 Task: Create a due date automation trigger when advanced on, on the wednesday after a card is due add content with a description not ending with resume at 11:00 AM.
Action: Mouse moved to (1090, 87)
Screenshot: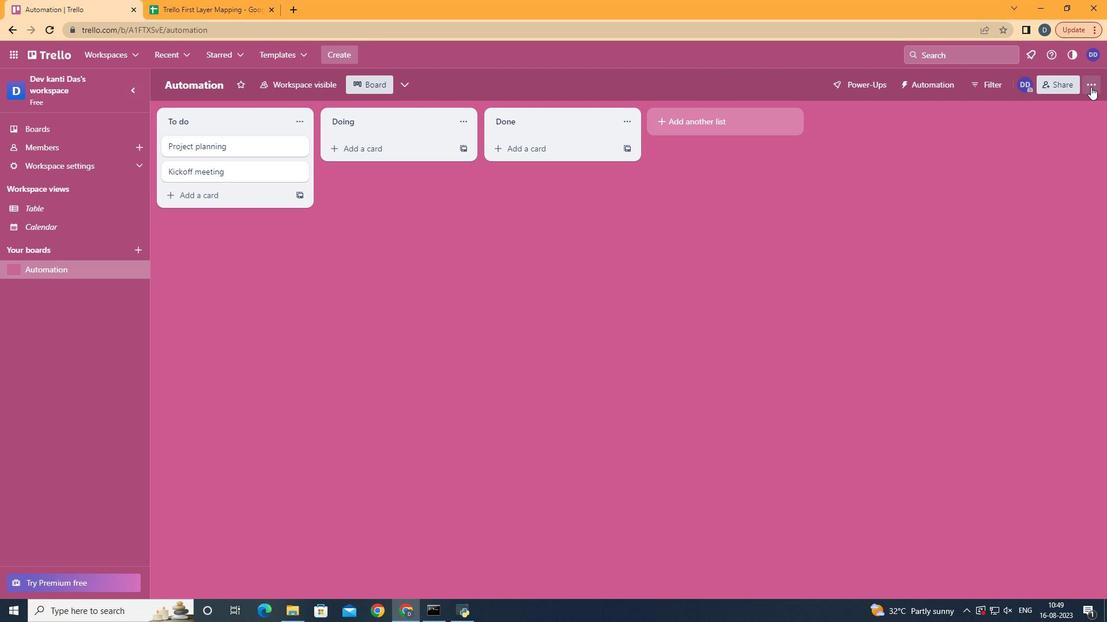 
Action: Mouse pressed left at (1090, 87)
Screenshot: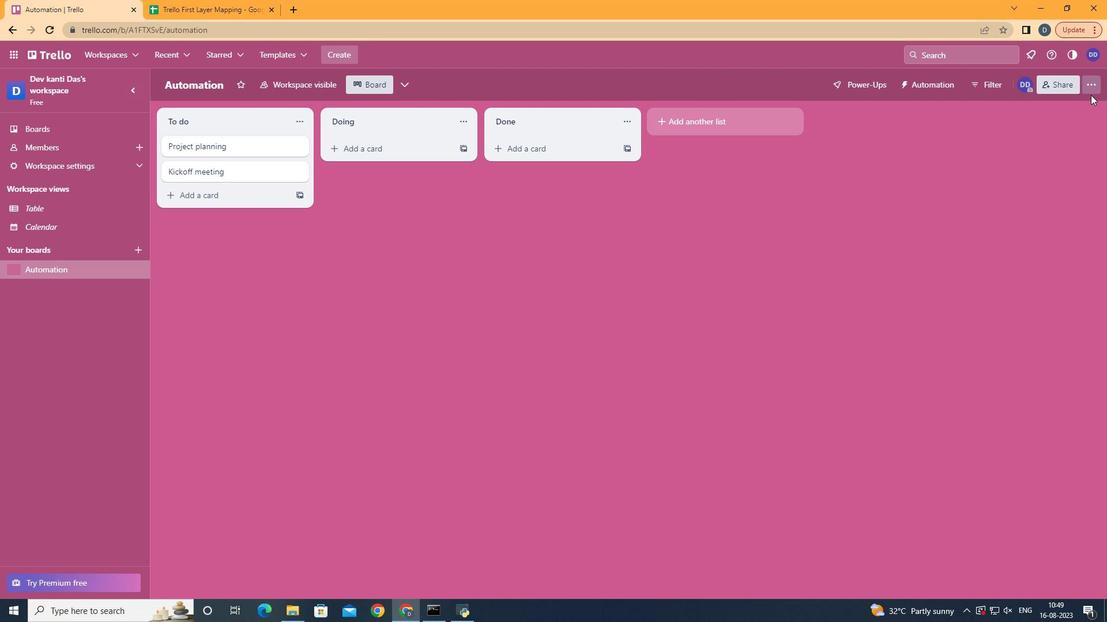 
Action: Mouse moved to (1009, 233)
Screenshot: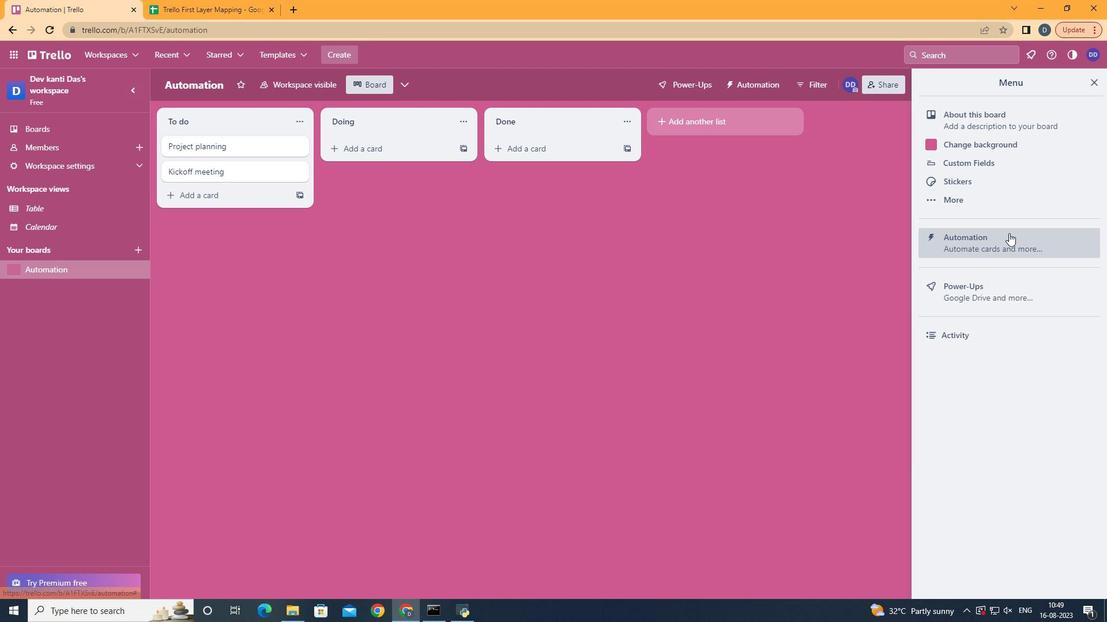 
Action: Mouse pressed left at (1009, 233)
Screenshot: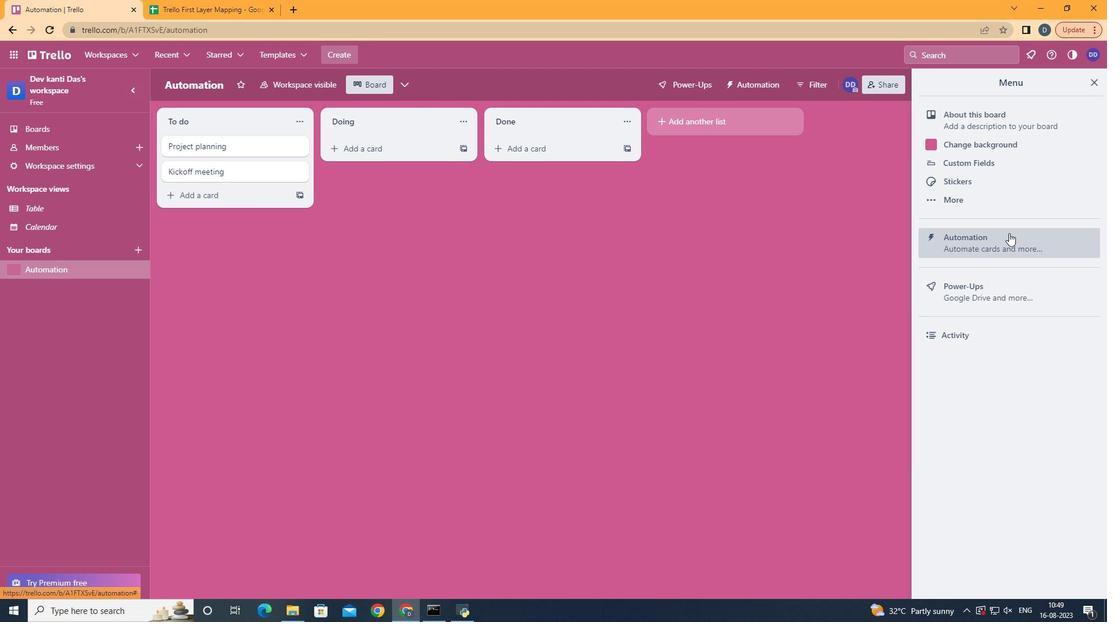 
Action: Mouse moved to (228, 226)
Screenshot: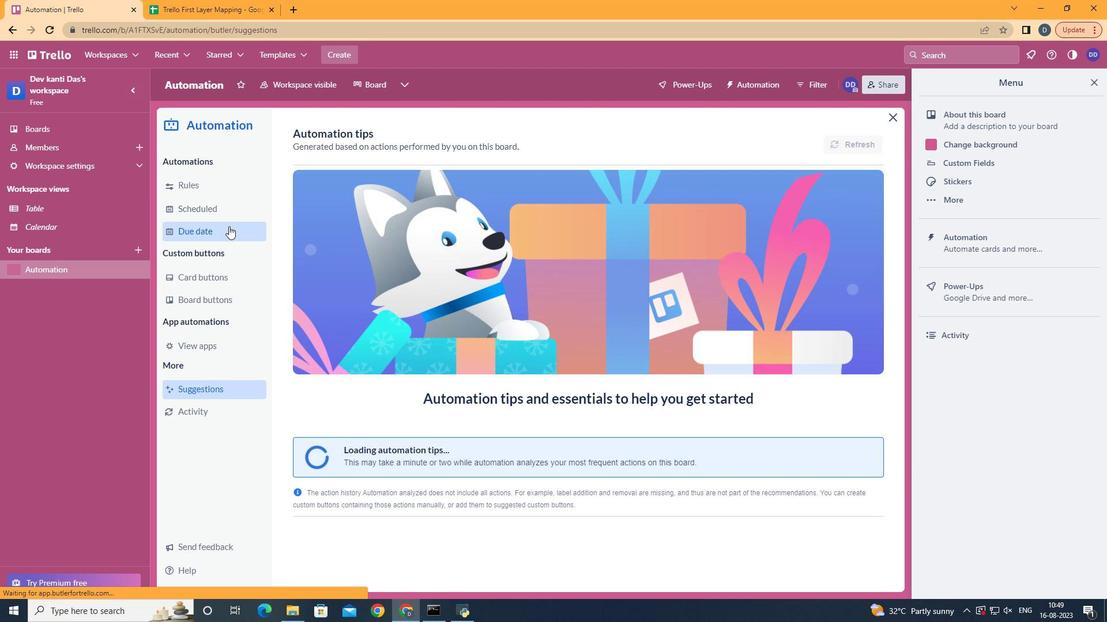
Action: Mouse pressed left at (228, 226)
Screenshot: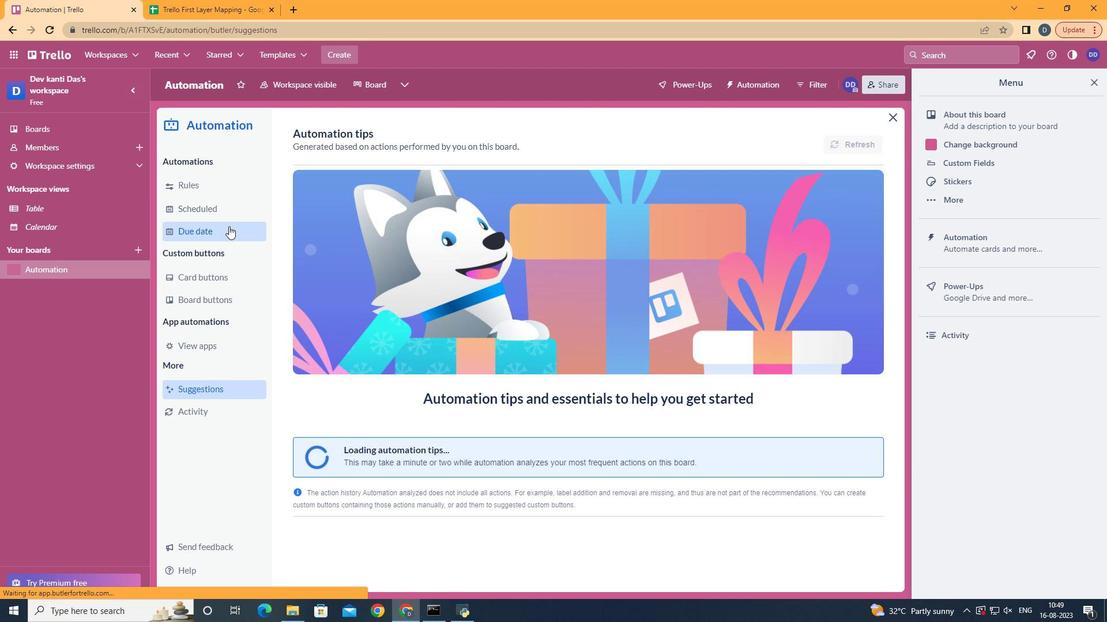 
Action: Mouse moved to (815, 138)
Screenshot: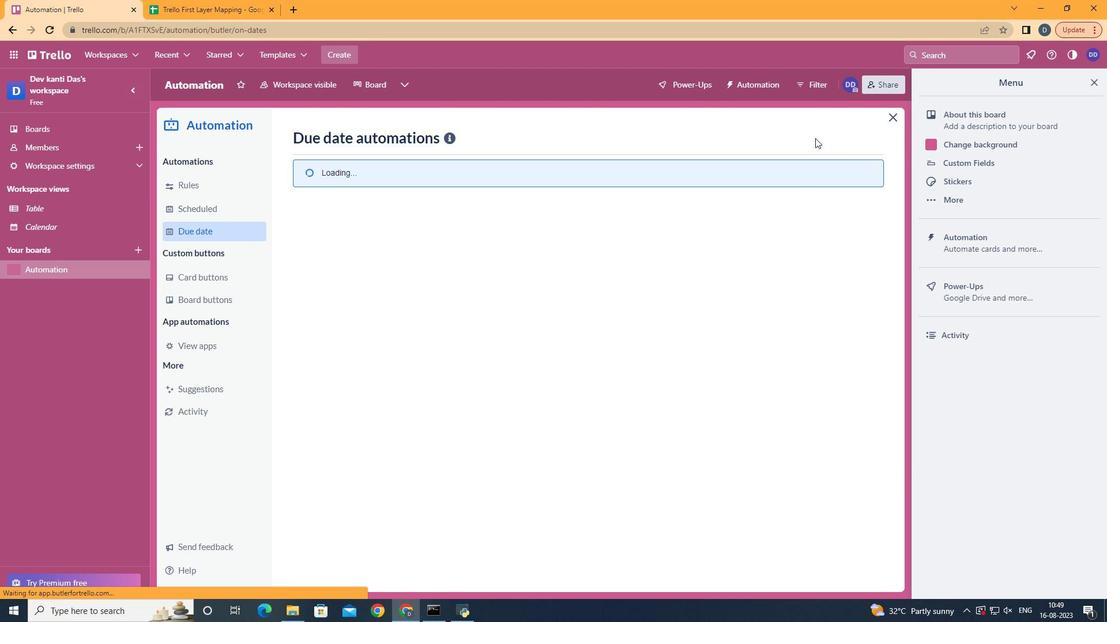 
Action: Mouse pressed left at (815, 138)
Screenshot: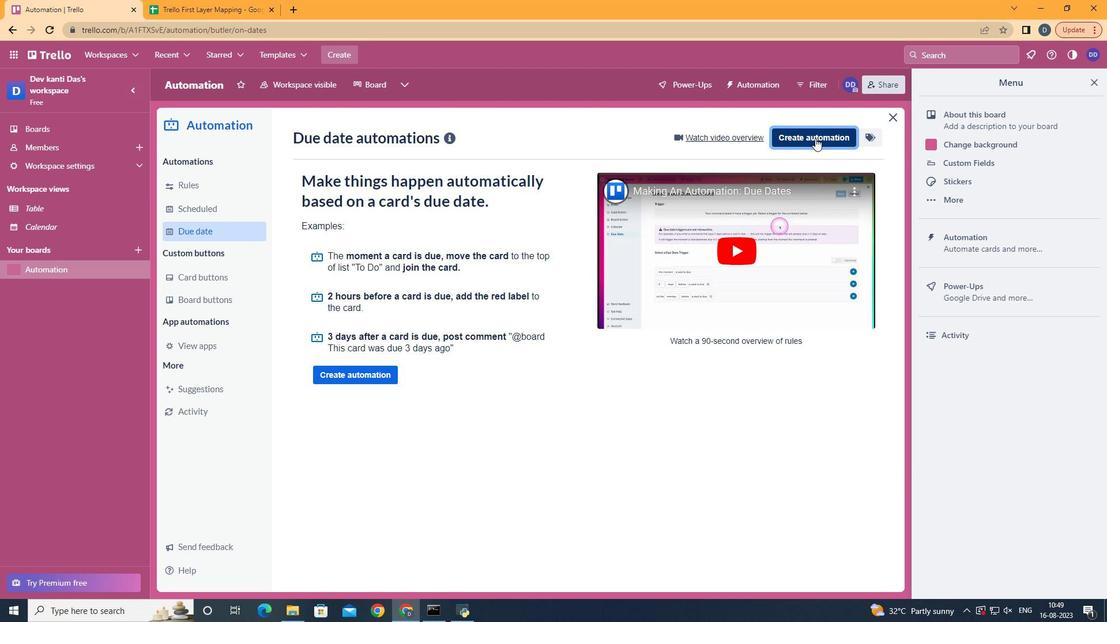 
Action: Mouse moved to (612, 251)
Screenshot: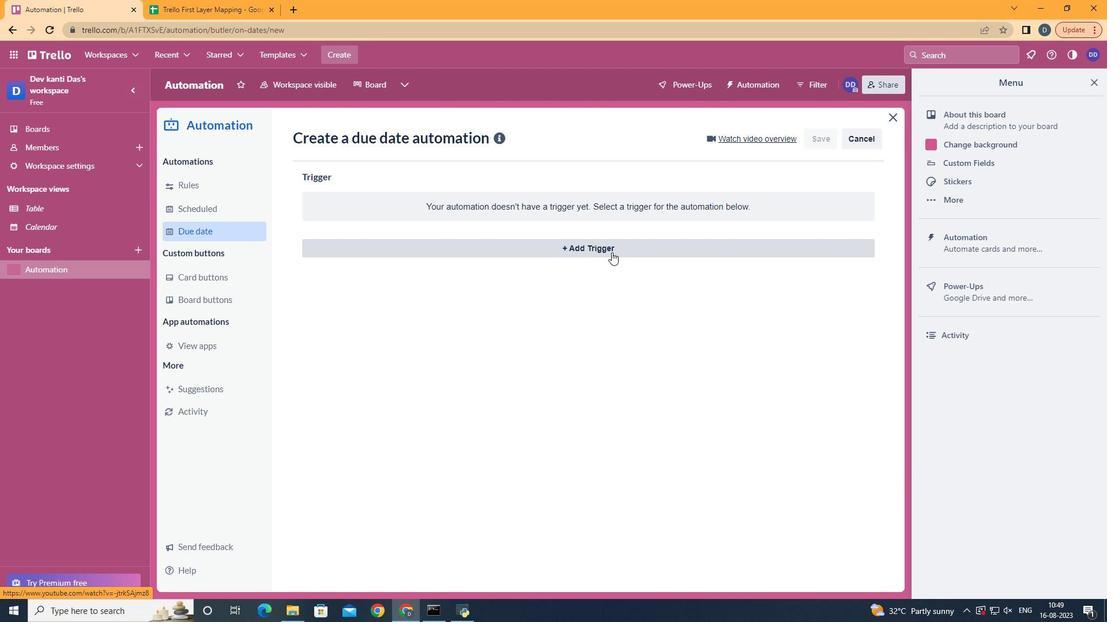 
Action: Mouse pressed left at (612, 251)
Screenshot: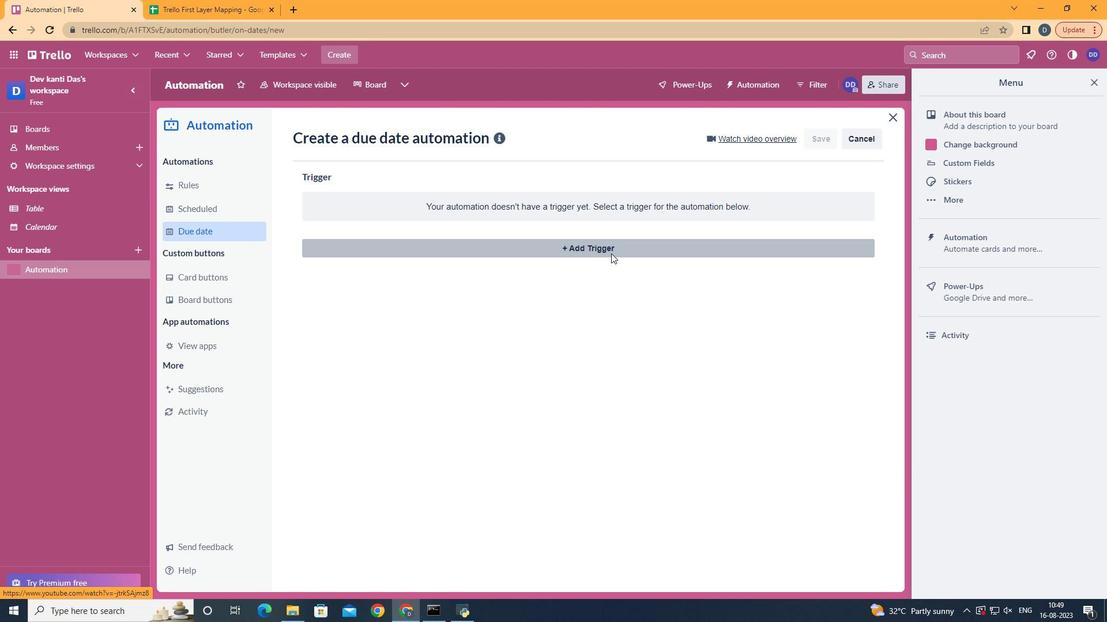 
Action: Mouse moved to (385, 349)
Screenshot: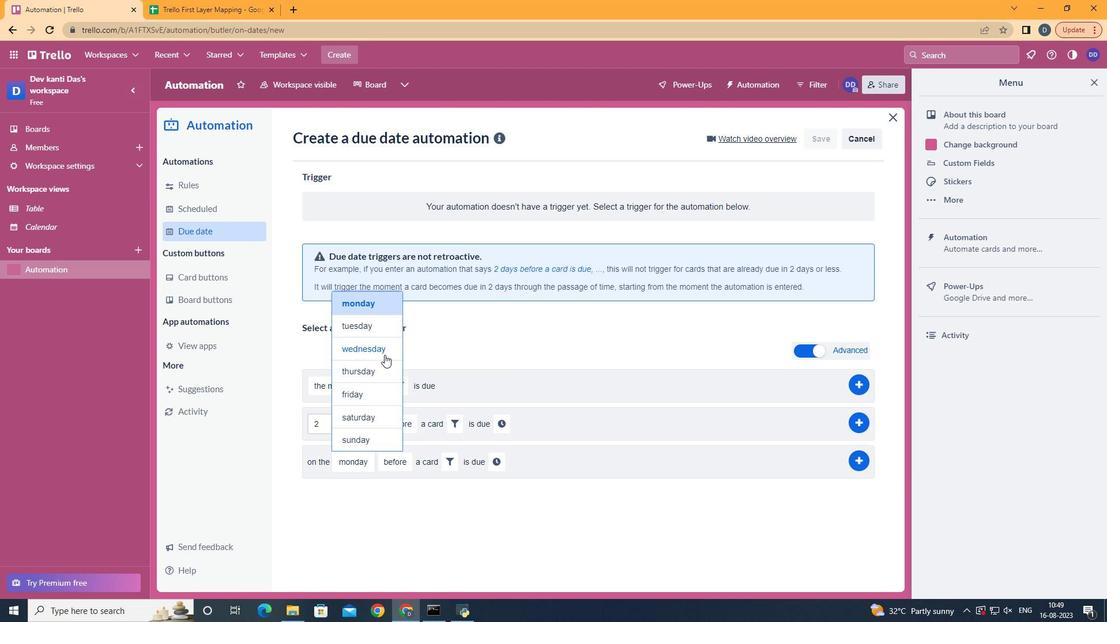 
Action: Mouse pressed left at (385, 349)
Screenshot: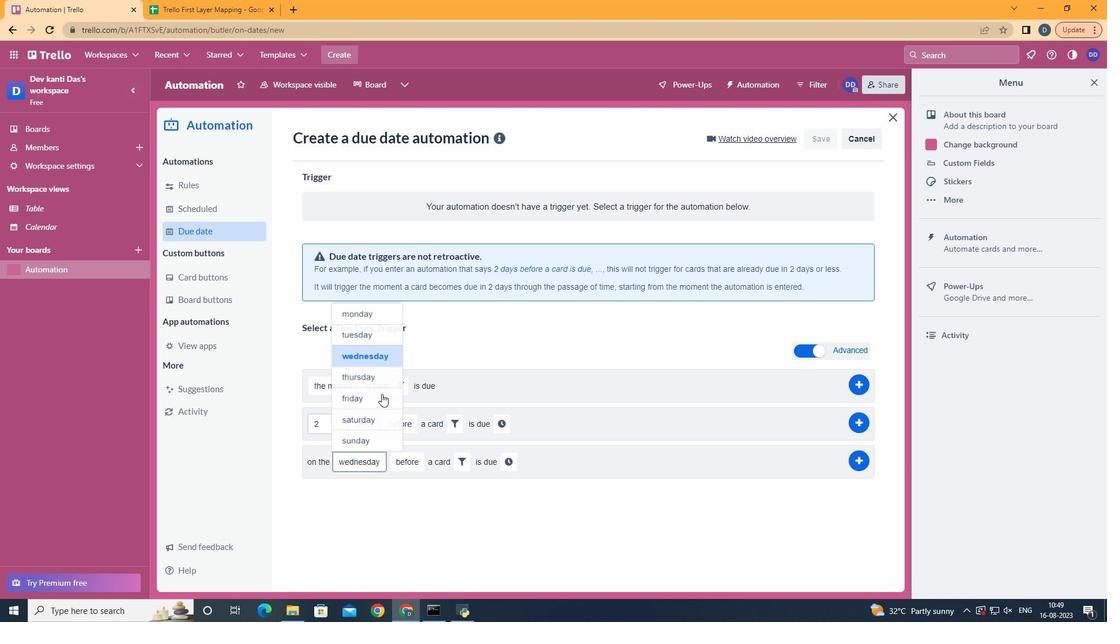 
Action: Mouse moved to (413, 506)
Screenshot: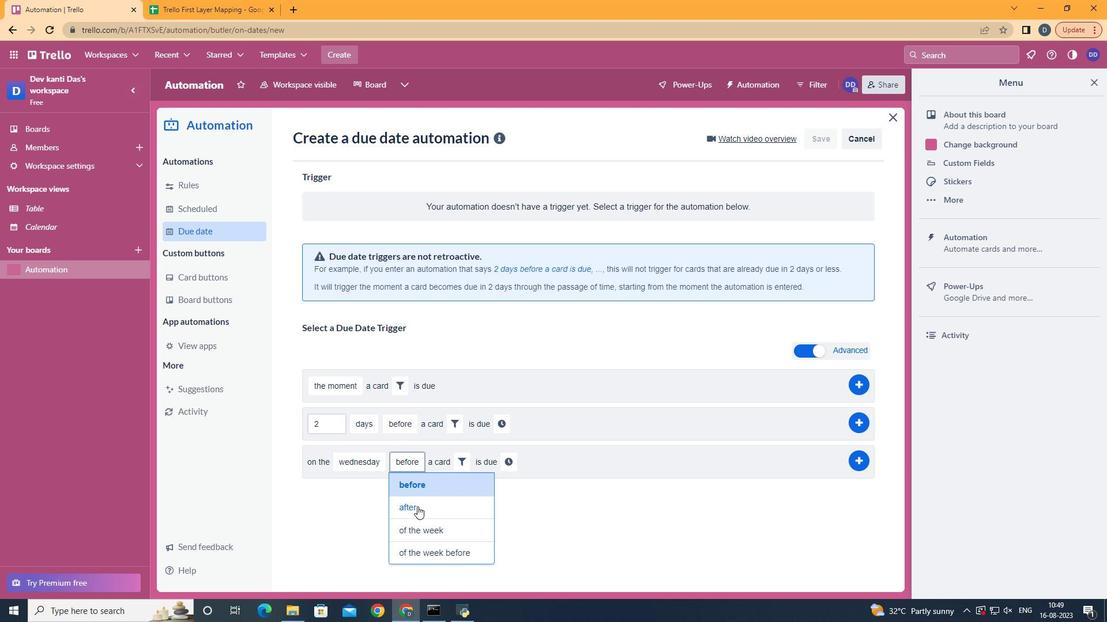 
Action: Mouse pressed left at (413, 506)
Screenshot: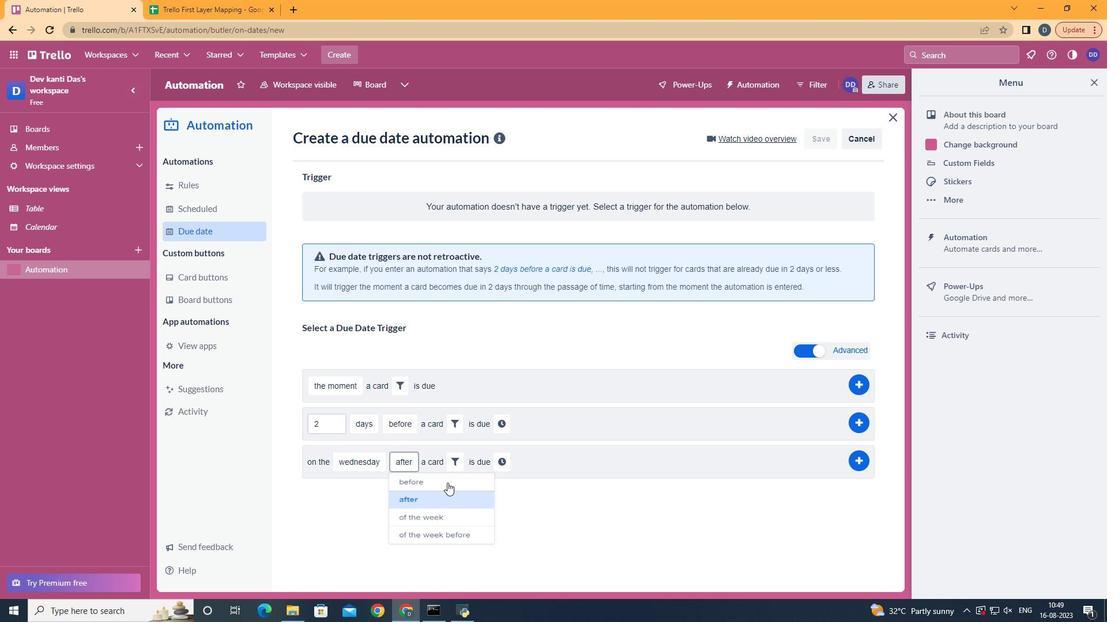 
Action: Mouse moved to (462, 458)
Screenshot: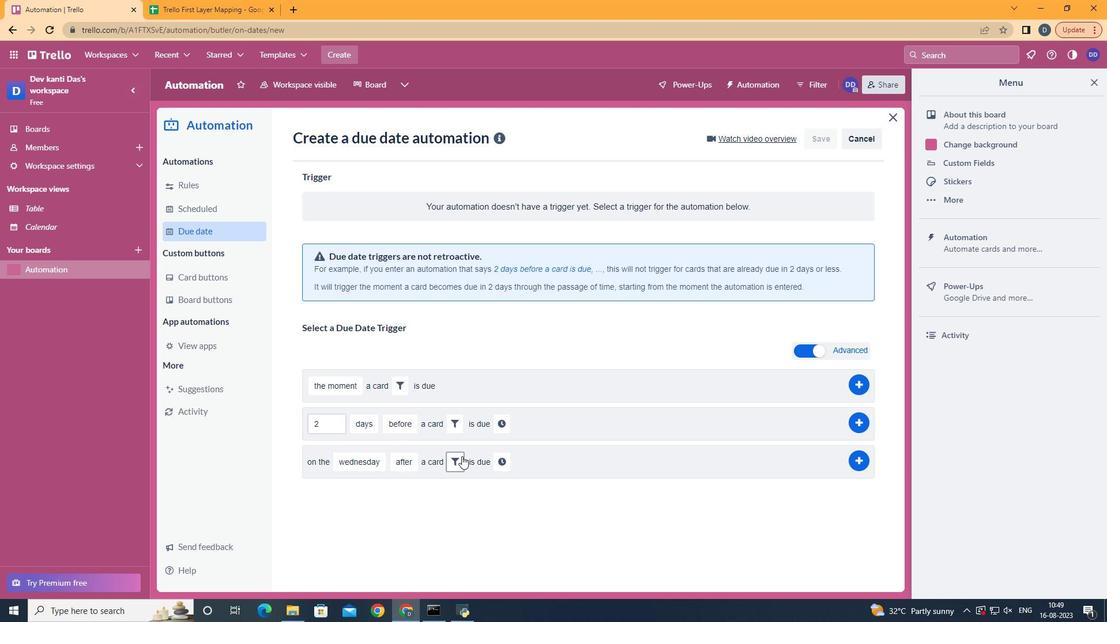 
Action: Mouse pressed left at (462, 458)
Screenshot: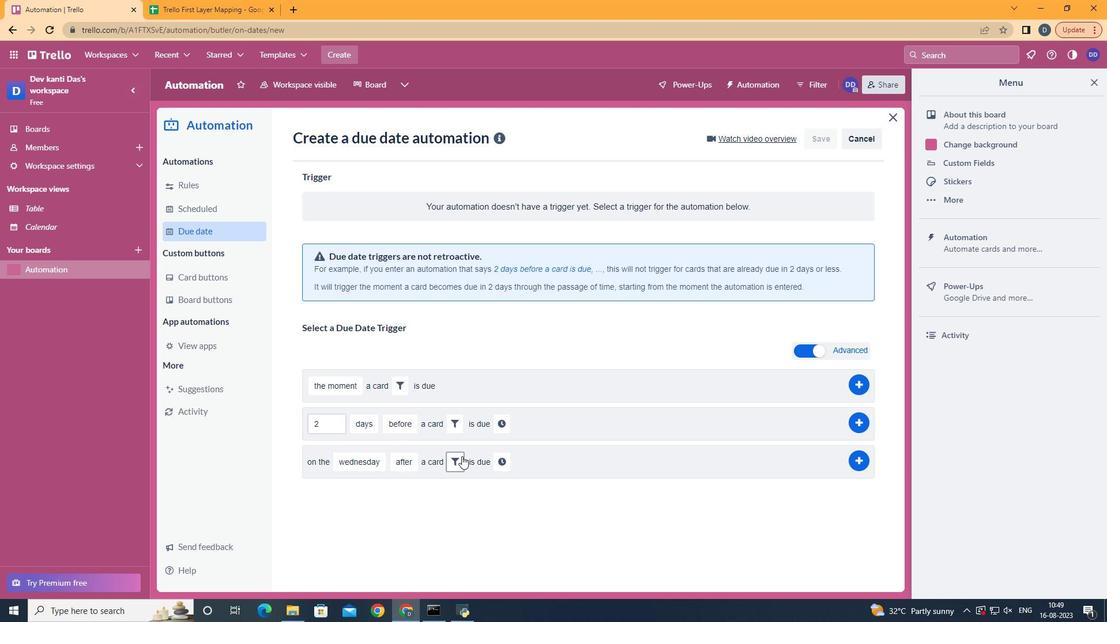 
Action: Mouse moved to (596, 490)
Screenshot: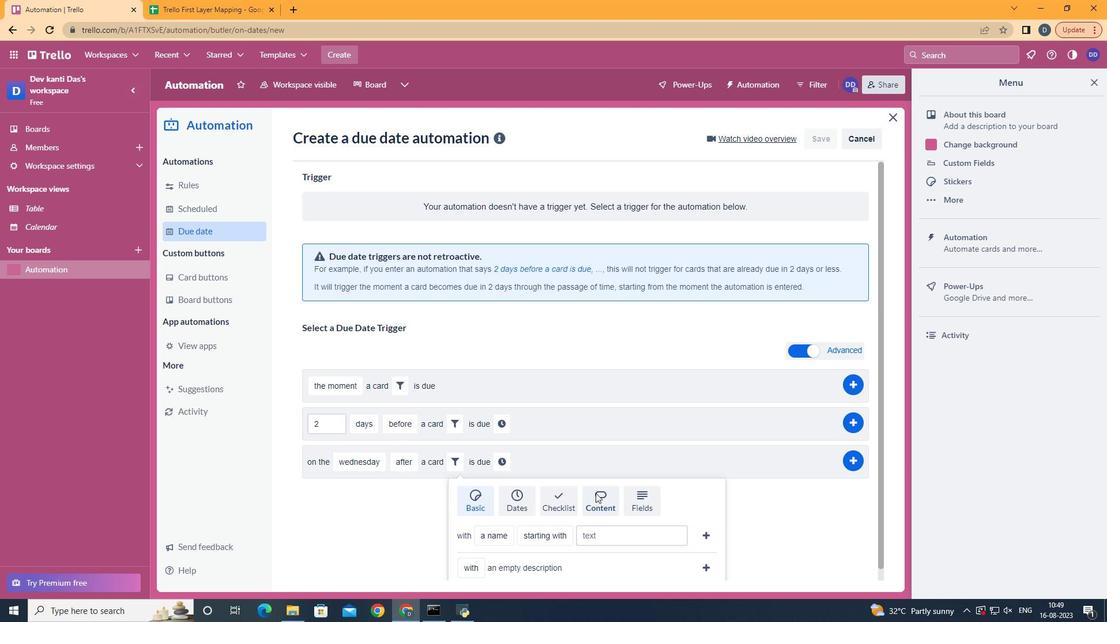 
Action: Mouse pressed left at (596, 490)
Screenshot: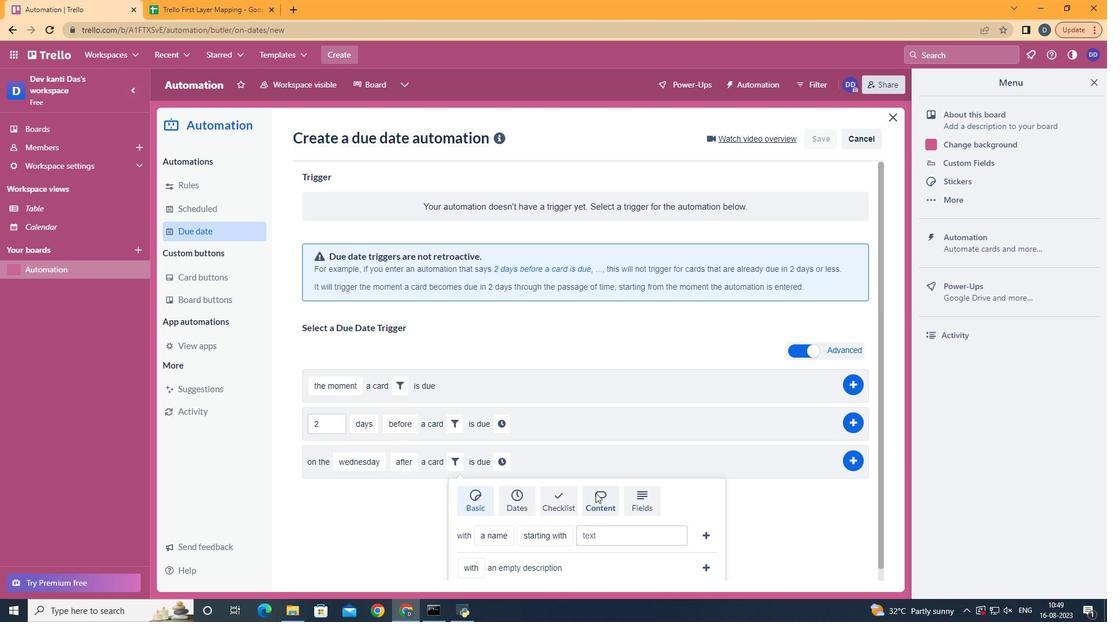 
Action: Mouse moved to (520, 488)
Screenshot: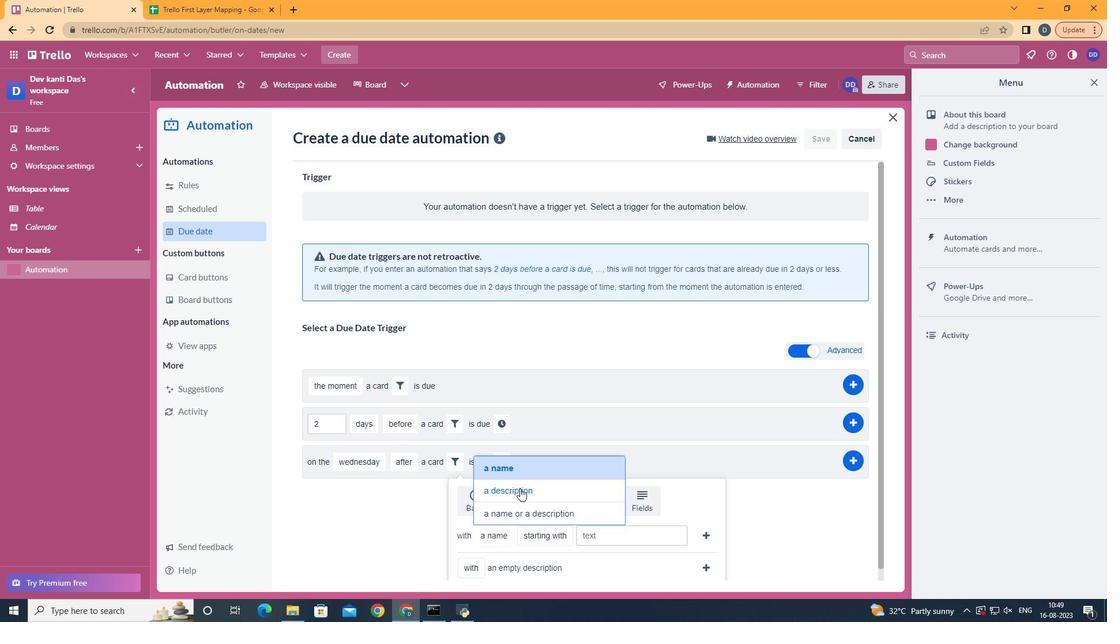 
Action: Mouse pressed left at (520, 488)
Screenshot: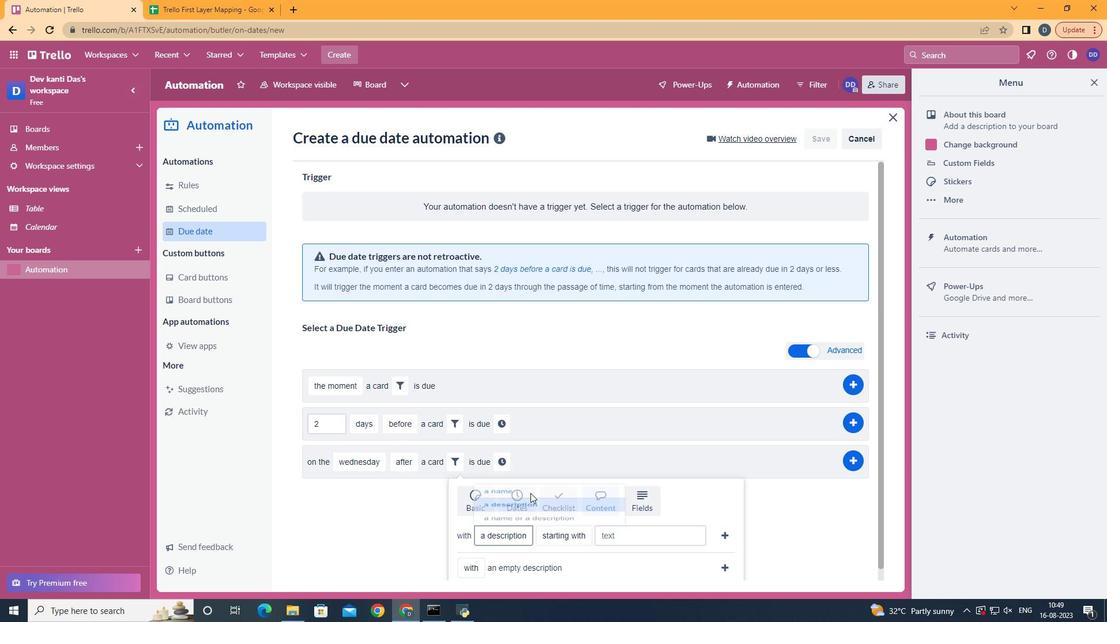 
Action: Mouse moved to (585, 490)
Screenshot: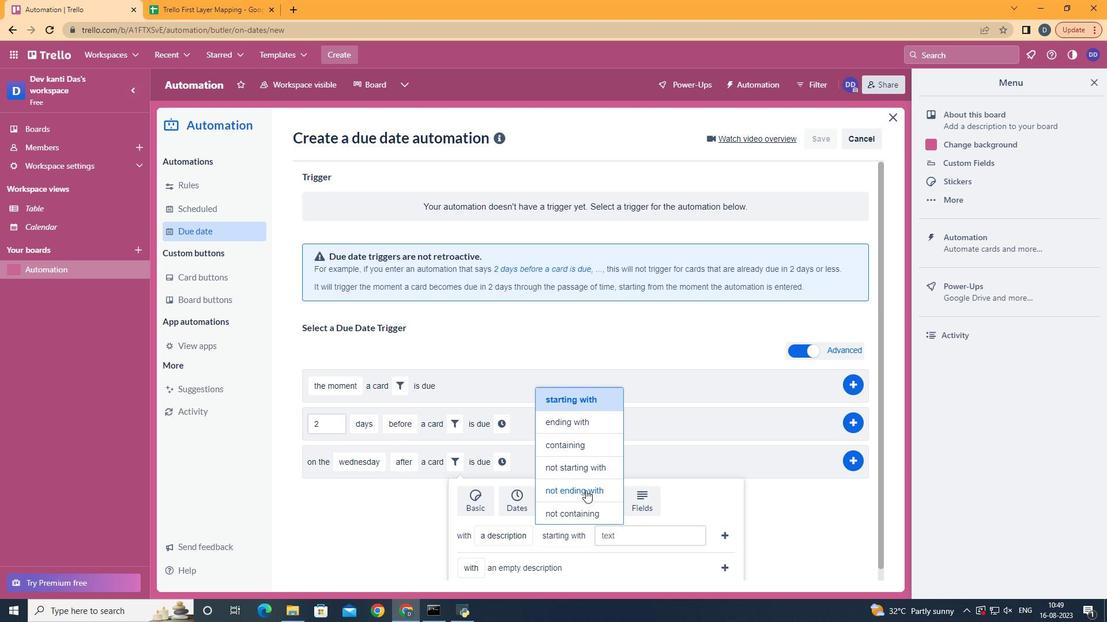 
Action: Mouse pressed left at (585, 490)
Screenshot: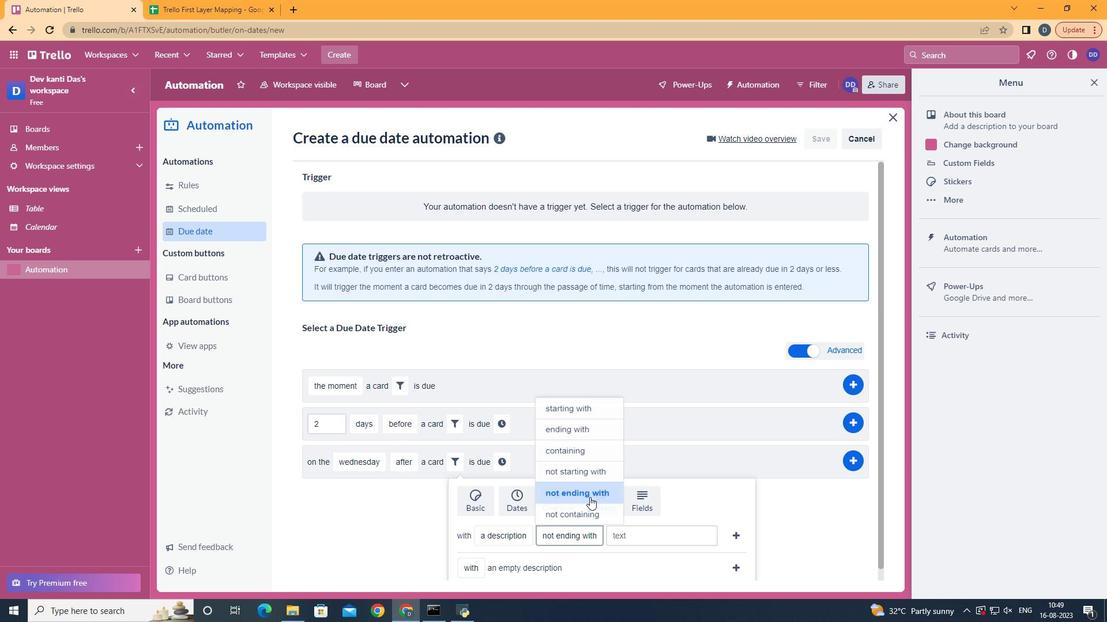 
Action: Mouse moved to (638, 531)
Screenshot: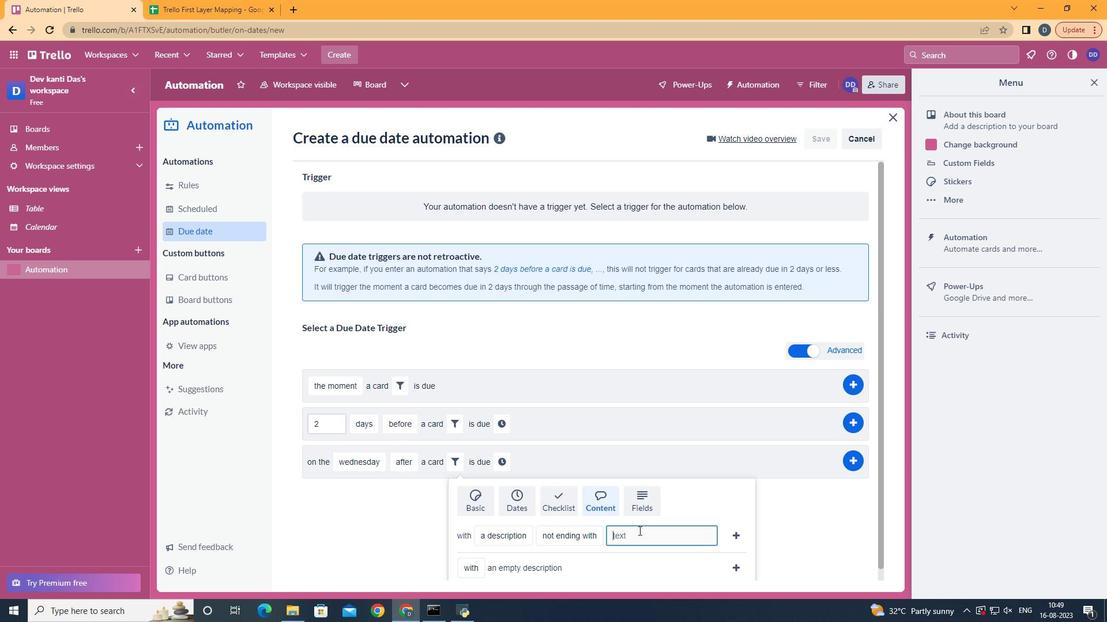 
Action: Mouse pressed left at (638, 531)
Screenshot: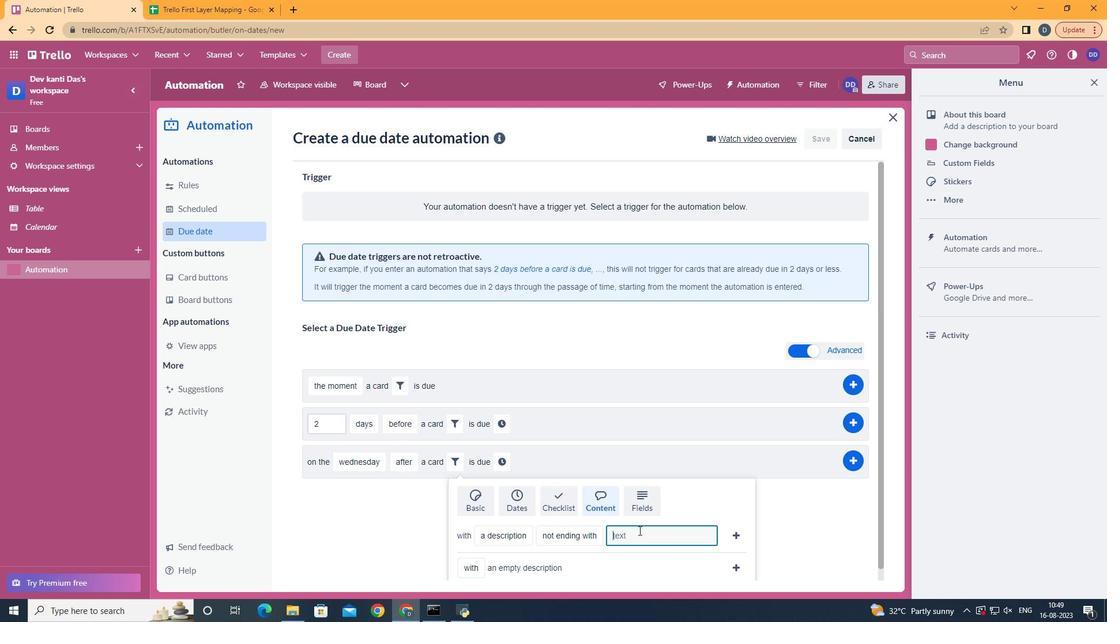 
Action: Mouse moved to (638, 531)
Screenshot: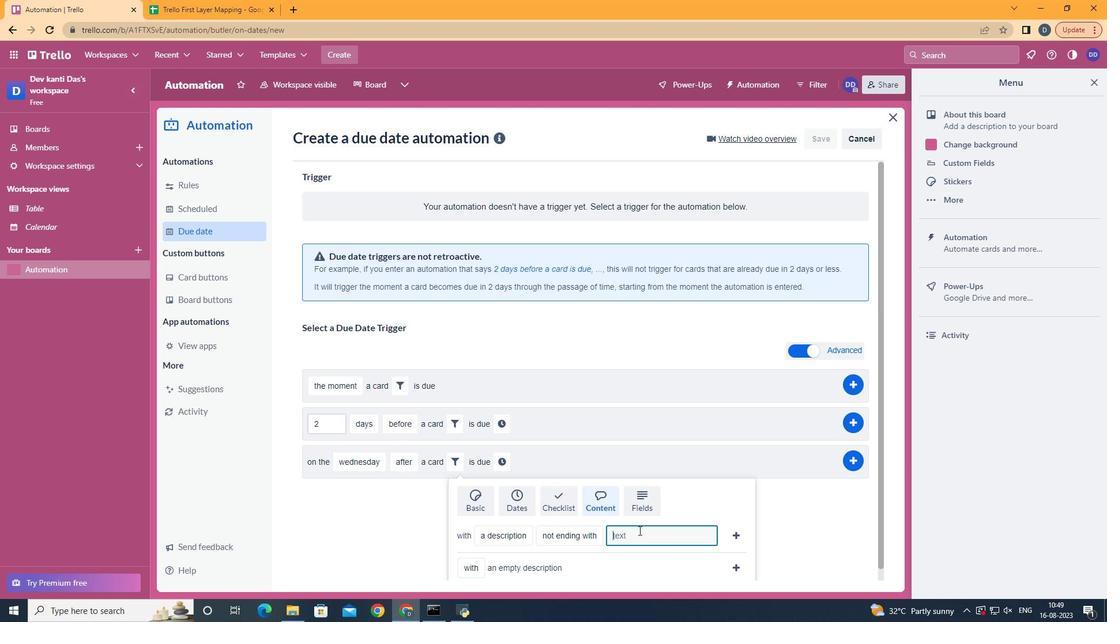 
Action: Key pressed resume
Screenshot: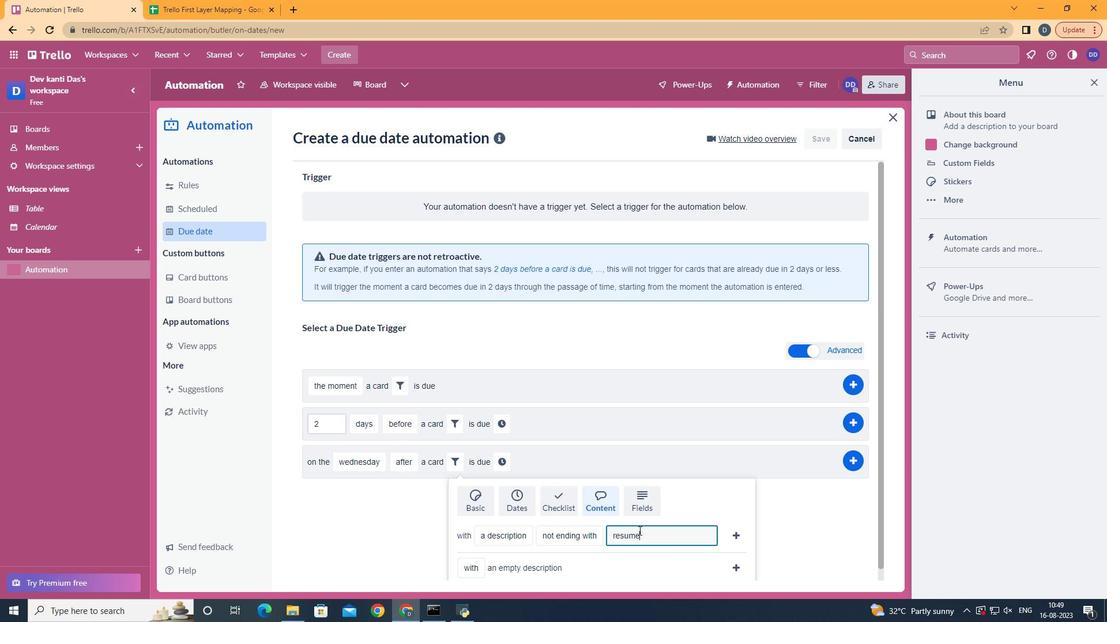 
Action: Mouse moved to (733, 533)
Screenshot: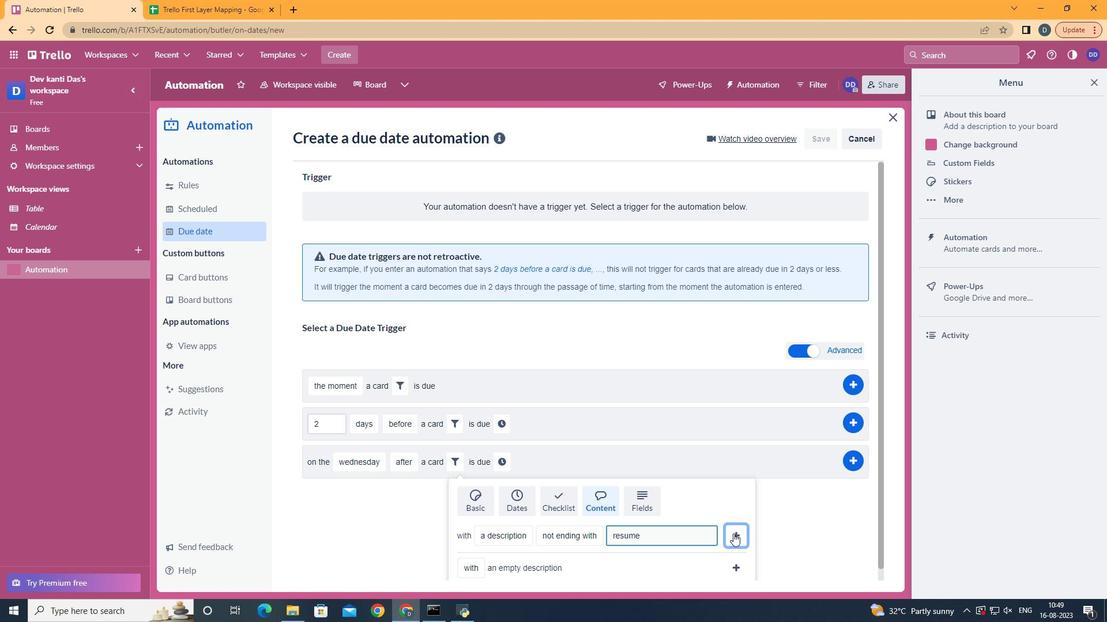 
Action: Mouse pressed left at (733, 533)
Screenshot: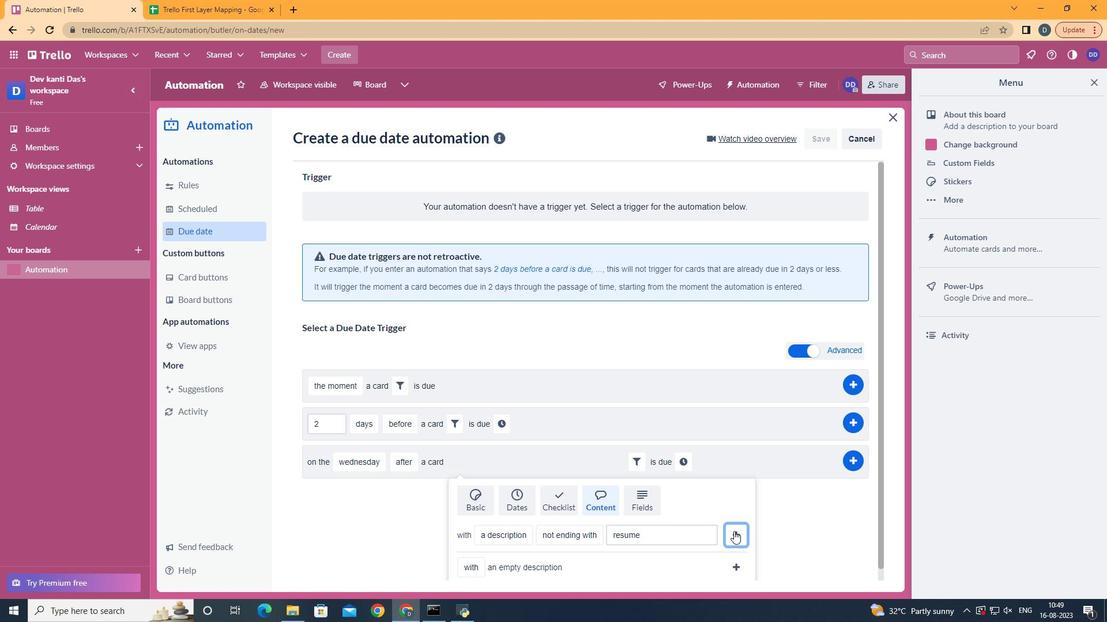 
Action: Mouse moved to (676, 461)
Screenshot: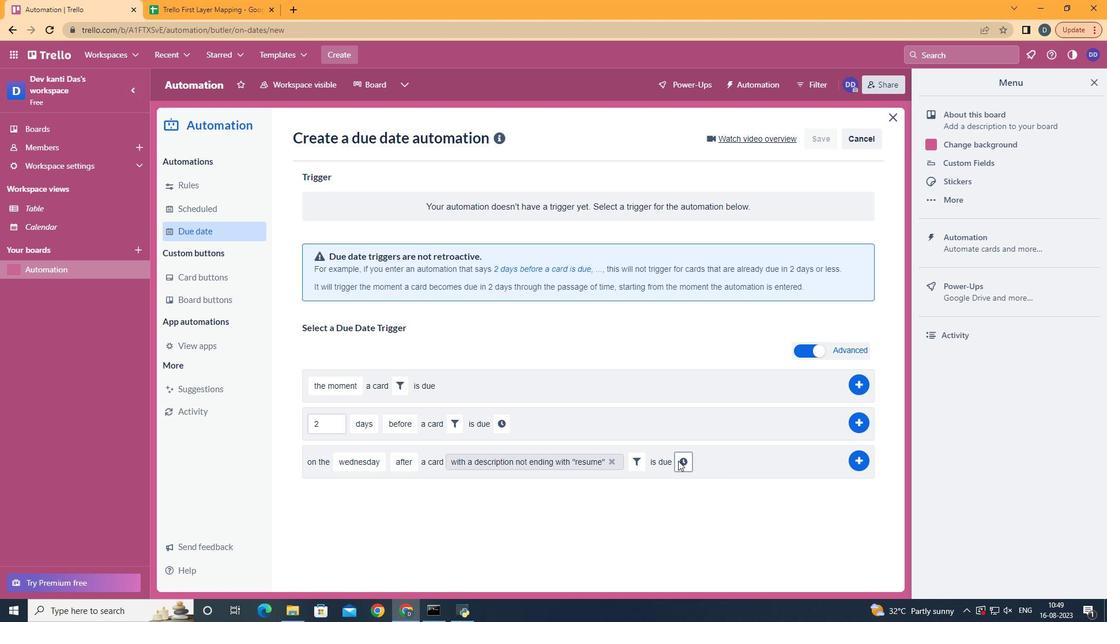 
Action: Mouse pressed left at (676, 461)
Screenshot: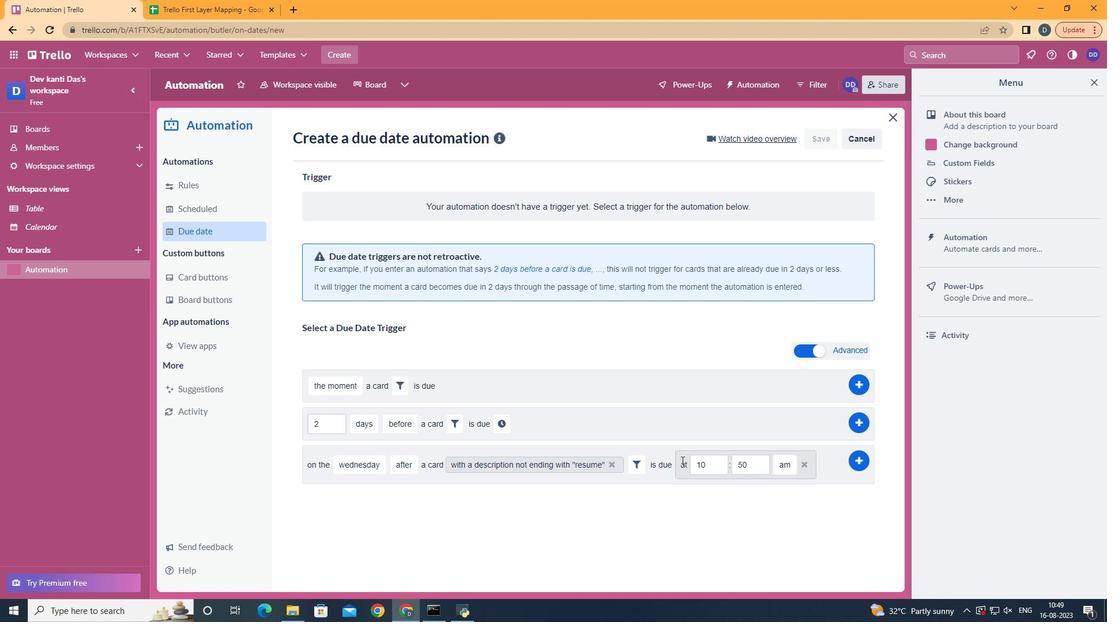 
Action: Mouse moved to (704, 464)
Screenshot: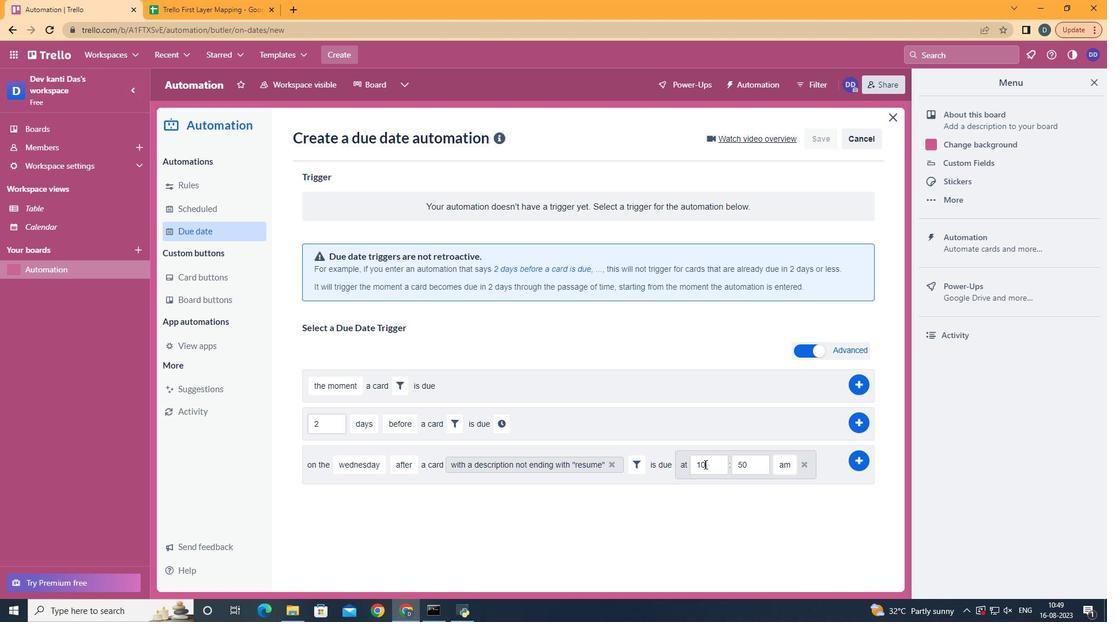 
Action: Mouse pressed left at (704, 464)
Screenshot: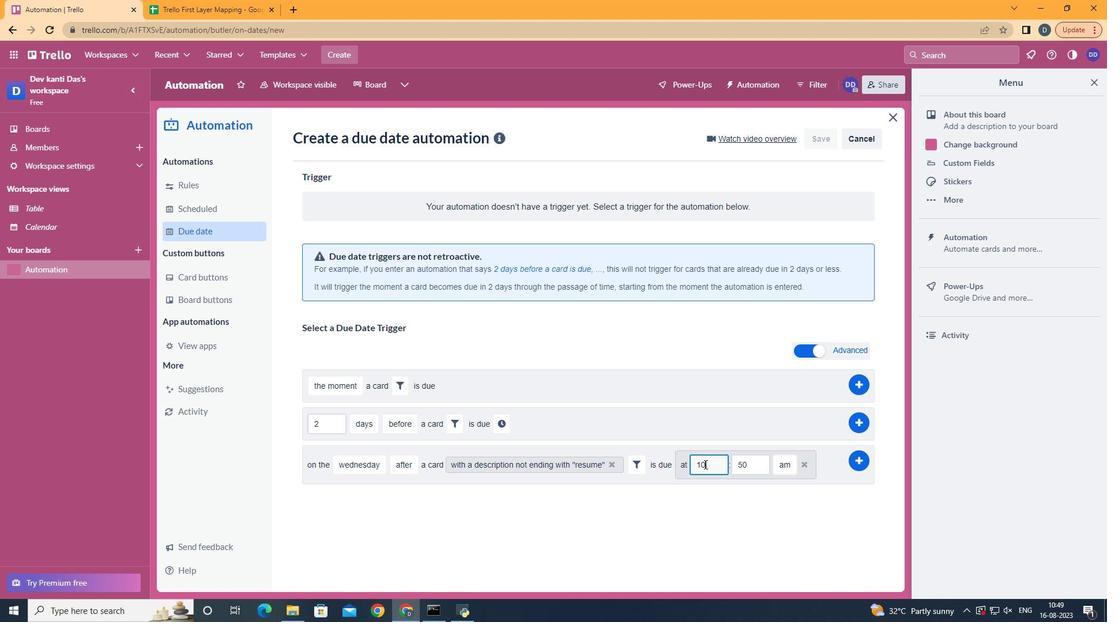 
Action: Mouse moved to (704, 465)
Screenshot: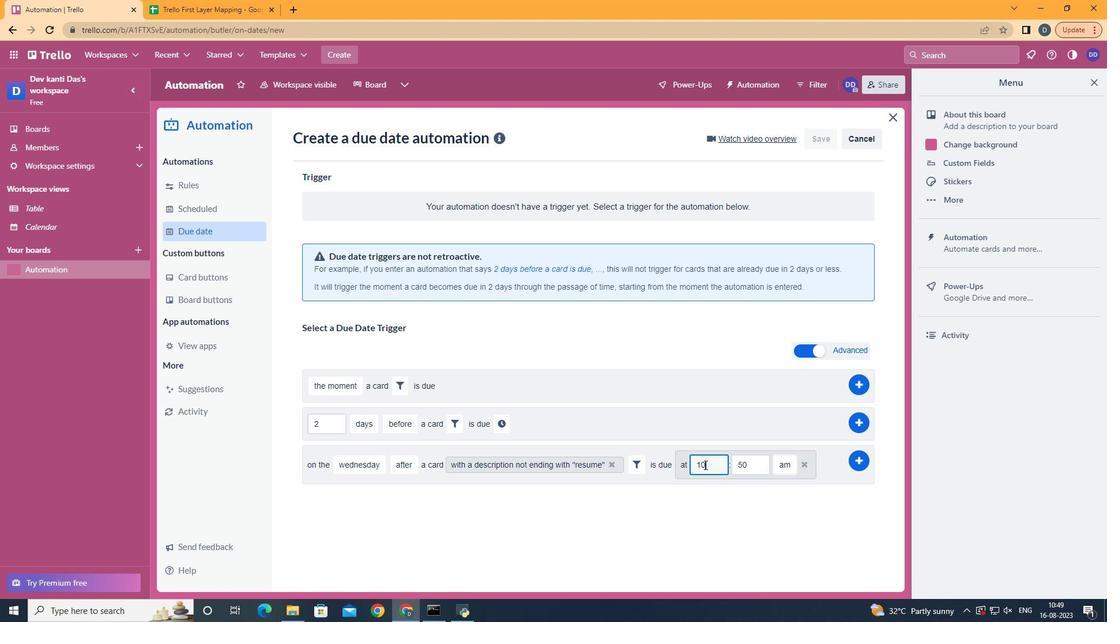 
Action: Key pressed <Key.backspace>1
Screenshot: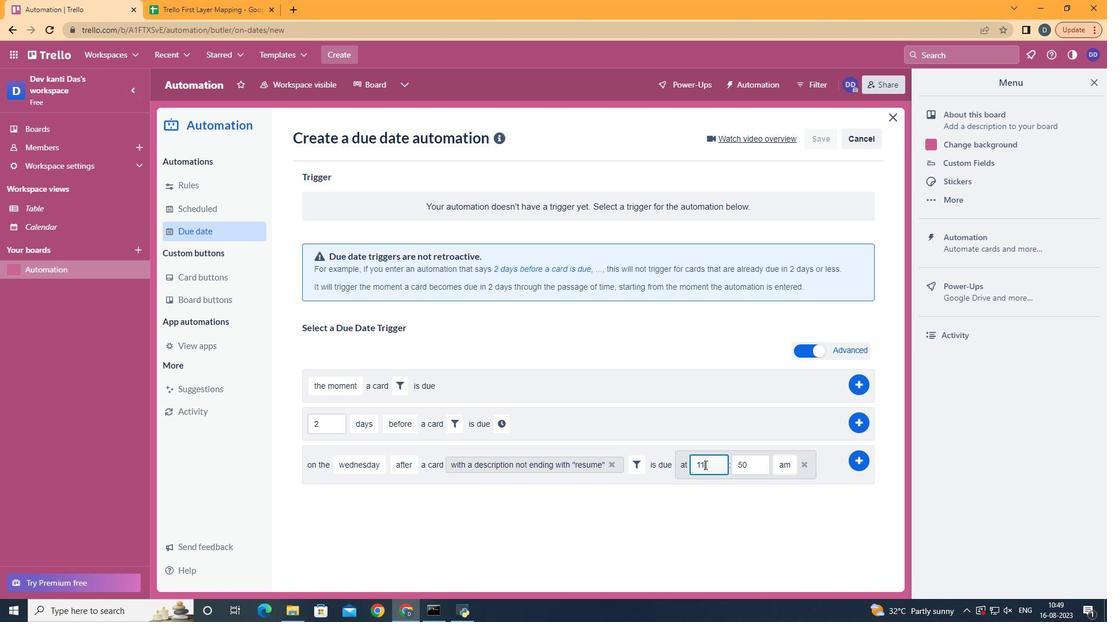 
Action: Mouse moved to (760, 472)
Screenshot: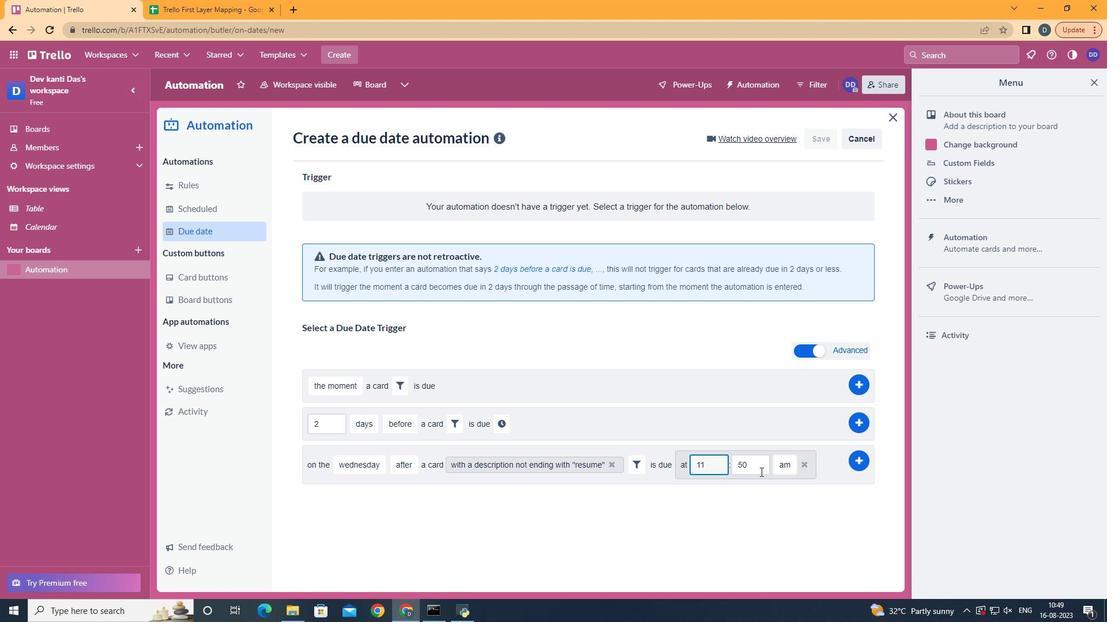 
Action: Mouse pressed left at (760, 472)
Screenshot: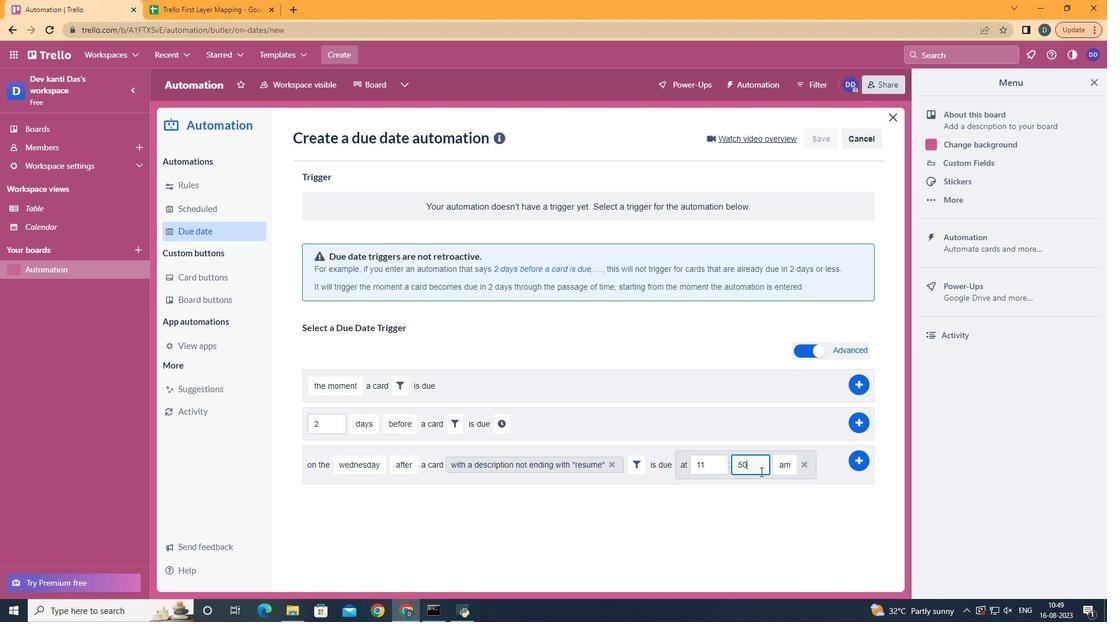 
Action: Key pressed <Key.backspace><Key.backspace>00
Screenshot: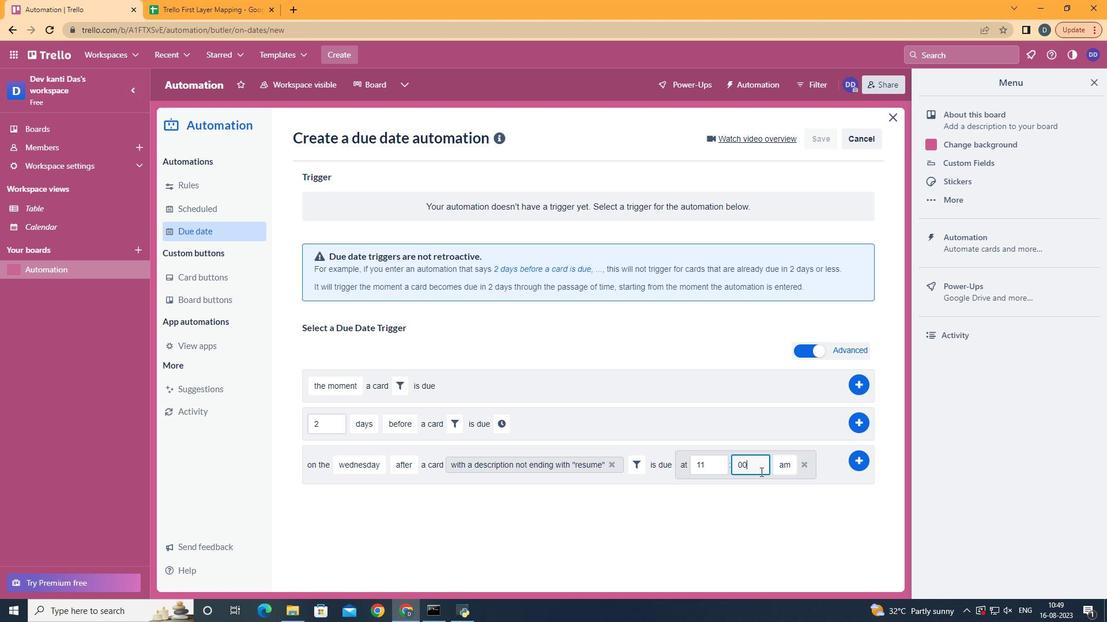 
Action: Mouse moved to (855, 465)
Screenshot: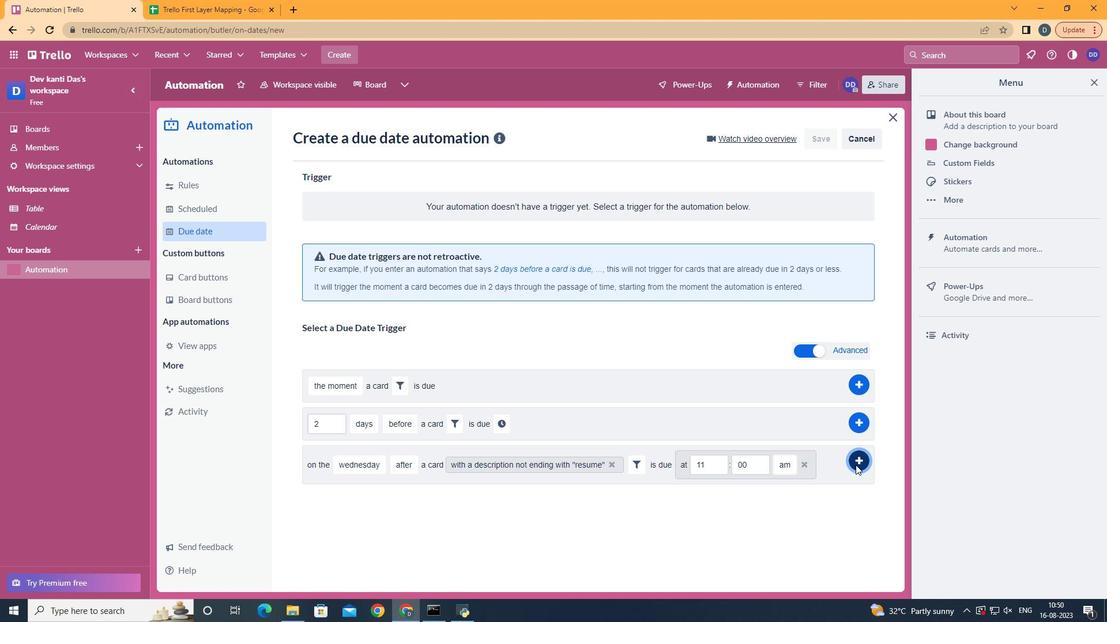 
Action: Mouse pressed left at (855, 465)
Screenshot: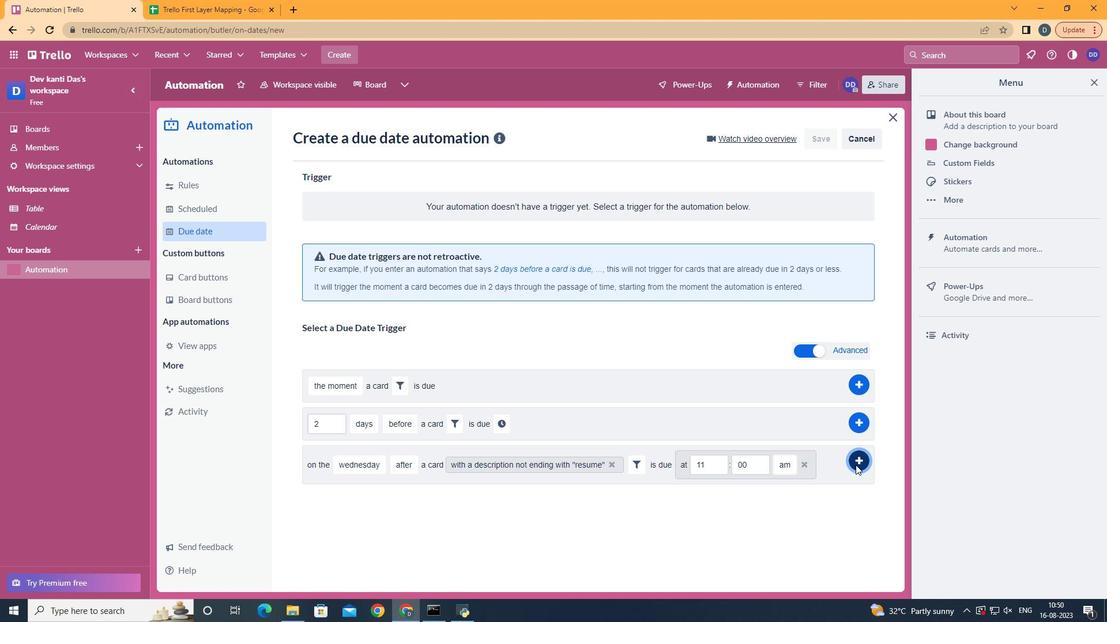 
